Task: Change slide transition to slide from left.
Action: Mouse moved to (644, 108)
Screenshot: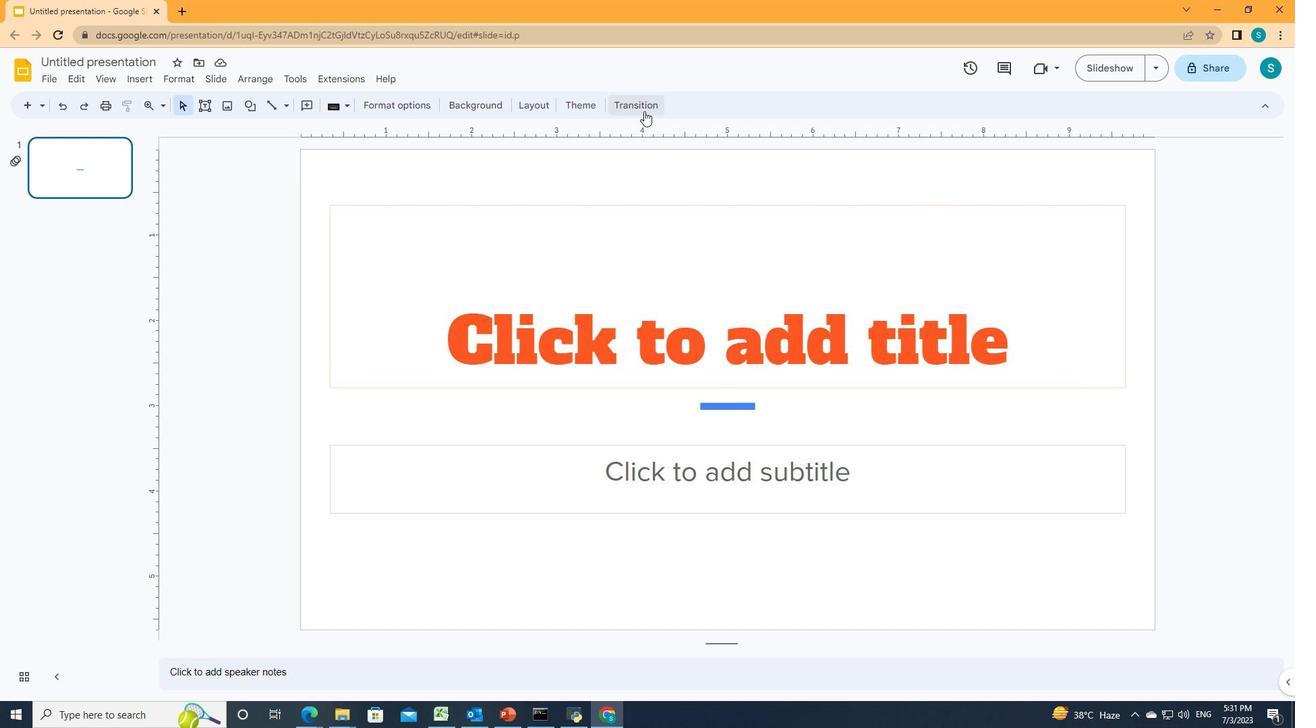 
Action: Mouse pressed left at (644, 108)
Screenshot: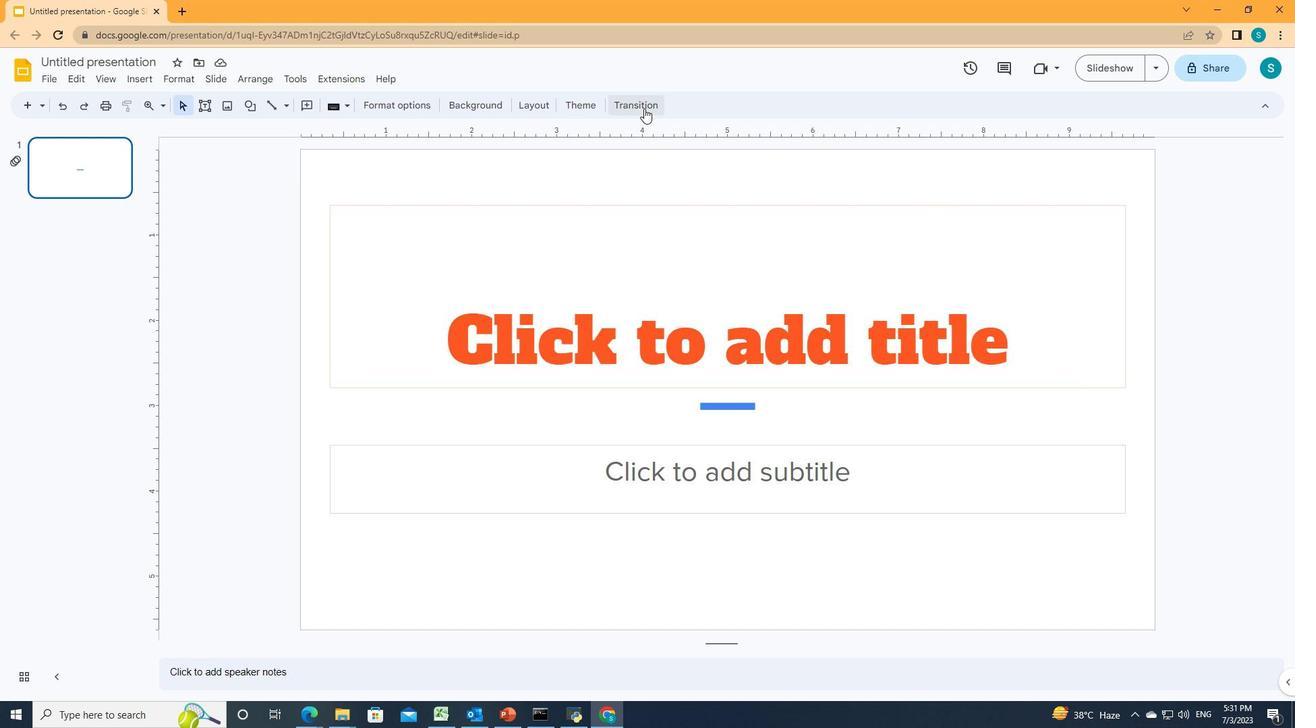 
Action: Mouse moved to (1260, 231)
Screenshot: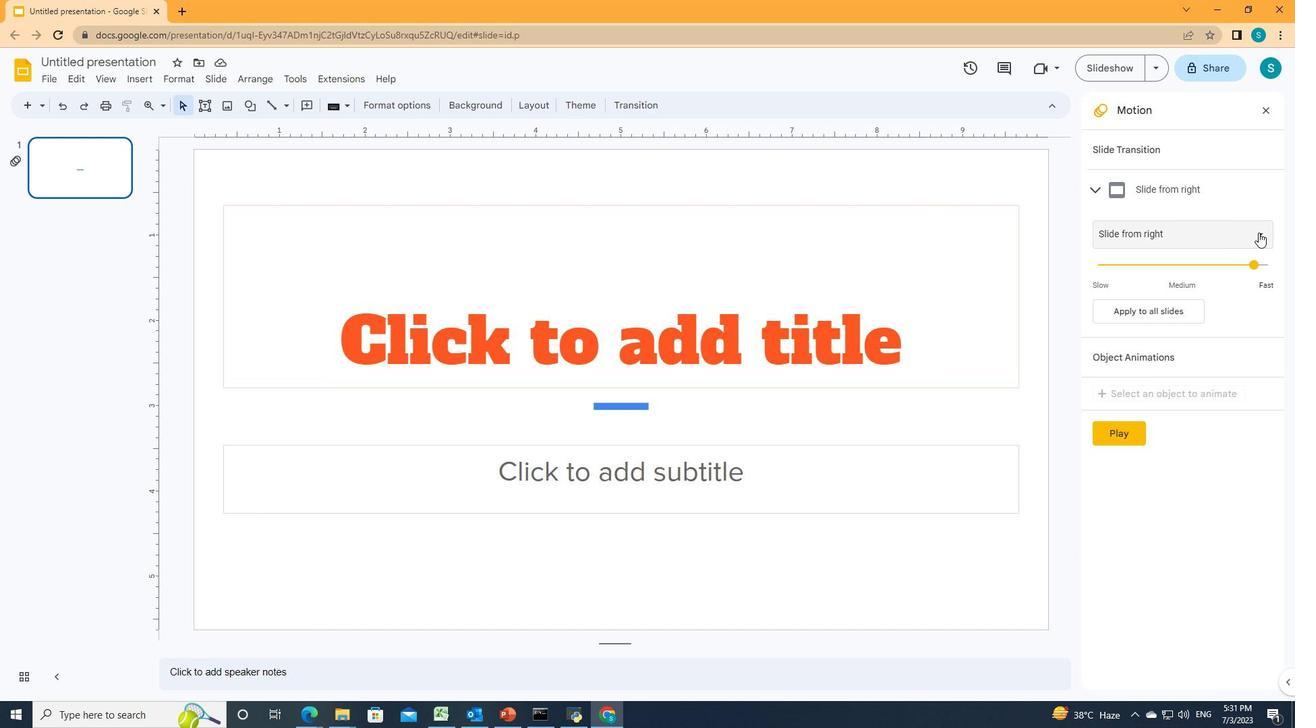 
Action: Mouse pressed left at (1260, 231)
Screenshot: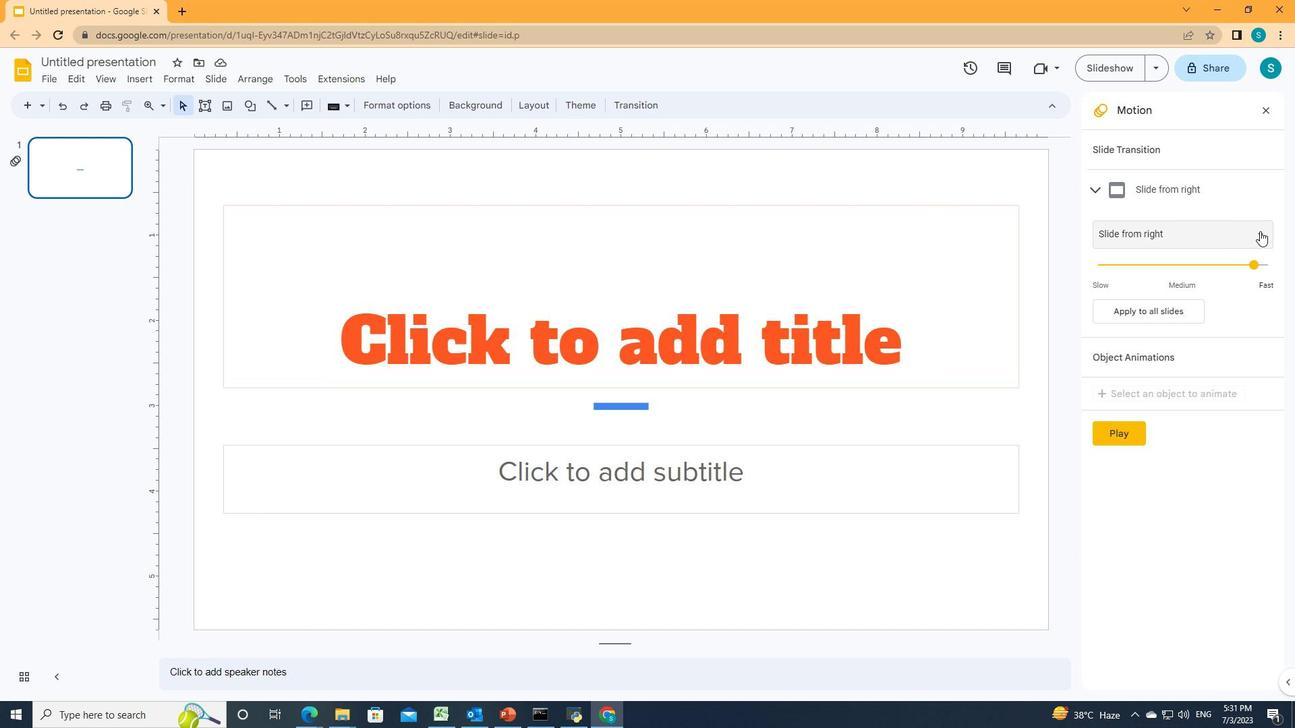 
Action: Mouse moved to (1158, 355)
Screenshot: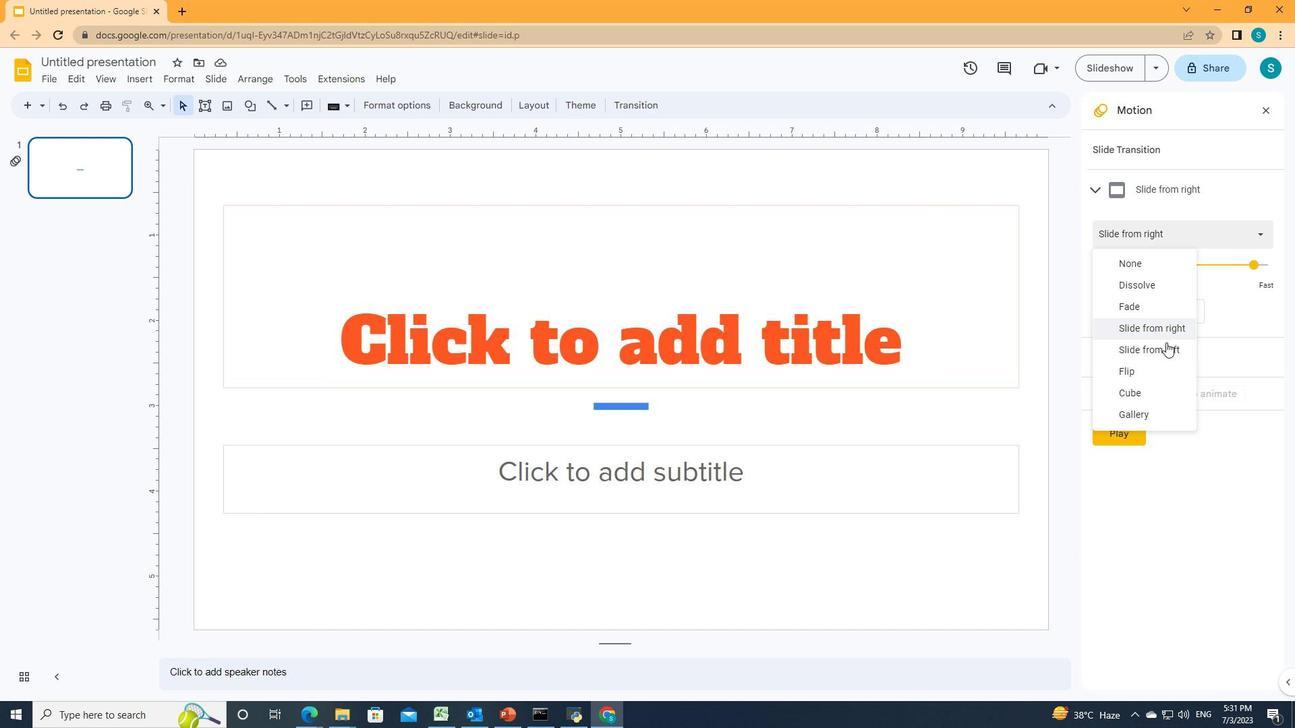 
Action: Mouse pressed left at (1158, 355)
Screenshot: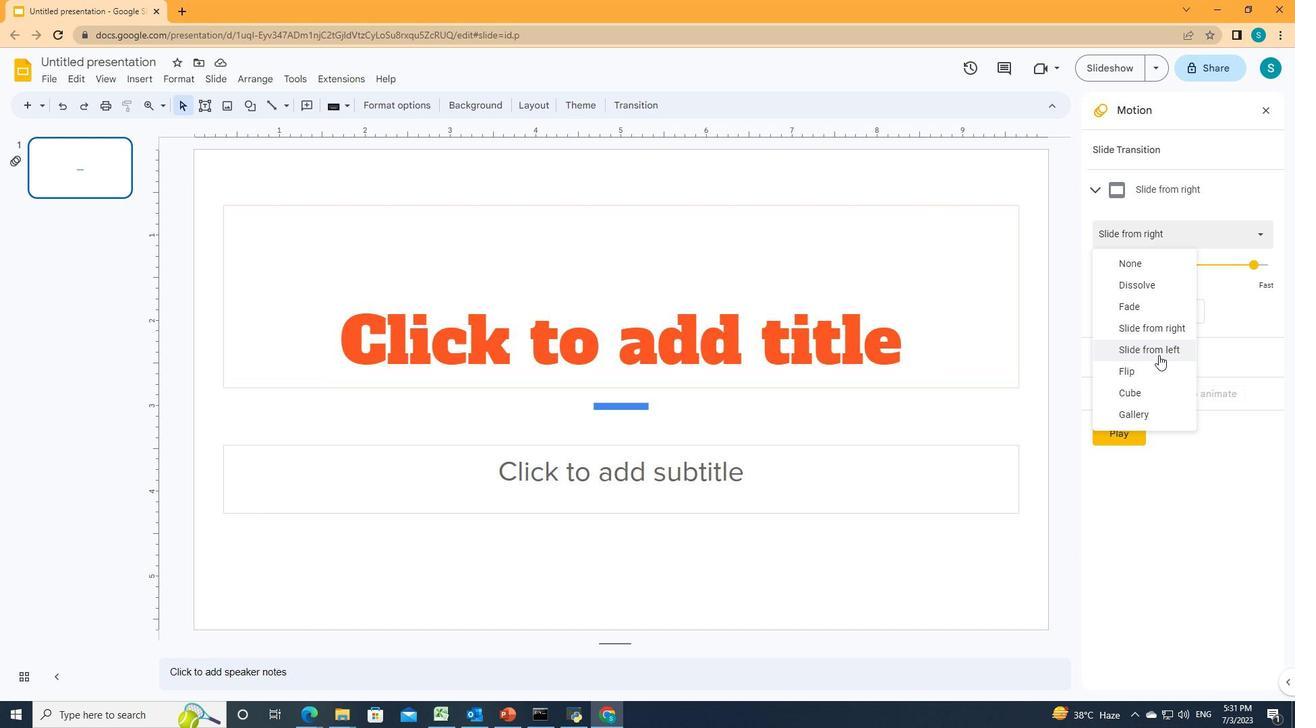 
Action: Mouse moved to (1161, 360)
Screenshot: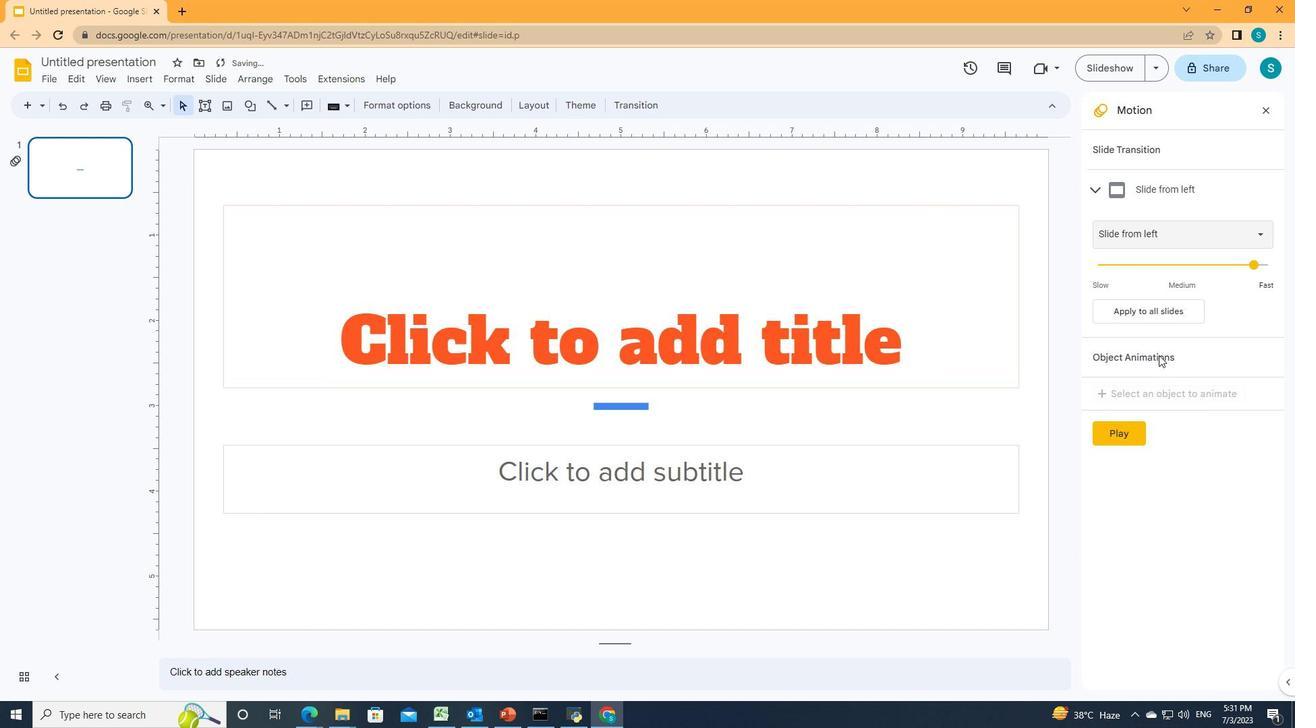 
